 Task: Create a due date automation trigger when advanced on, on the wednesday of the week a card is due add fields without custom field "Resume" set to a date between 1 and 7 working days ago at 11:00 AM.
Action: Mouse moved to (1089, 90)
Screenshot: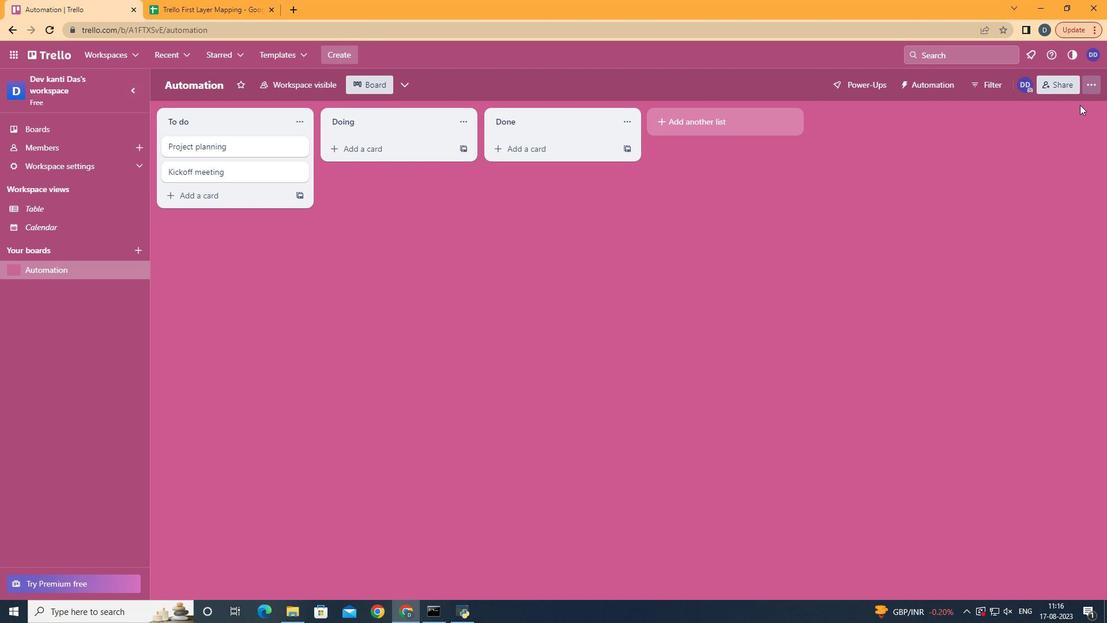 
Action: Mouse pressed left at (1089, 90)
Screenshot: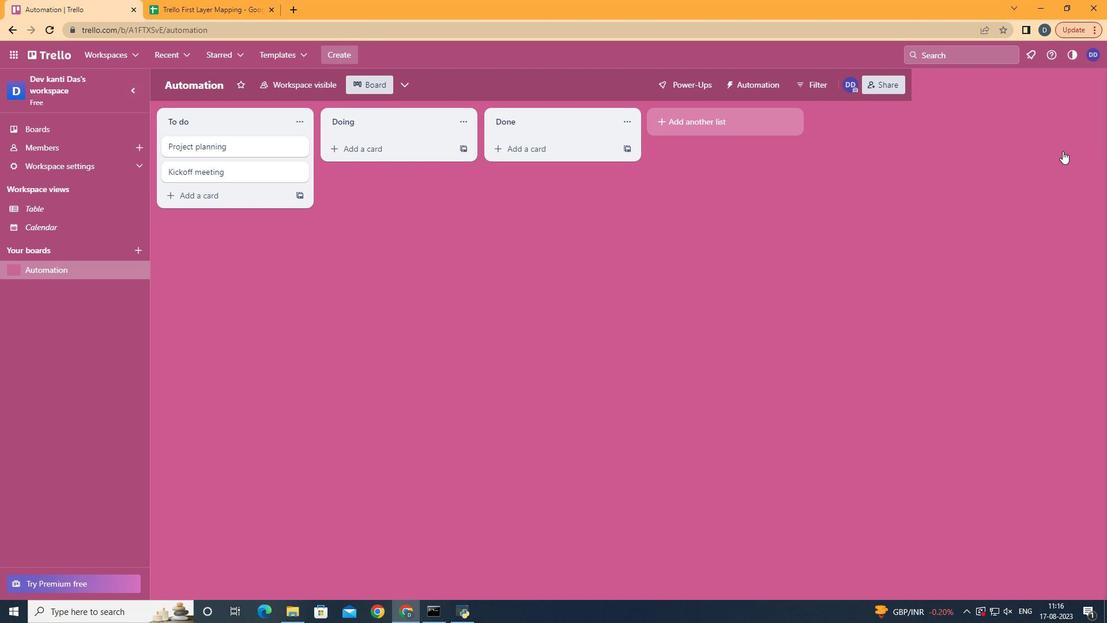 
Action: Mouse moved to (1008, 253)
Screenshot: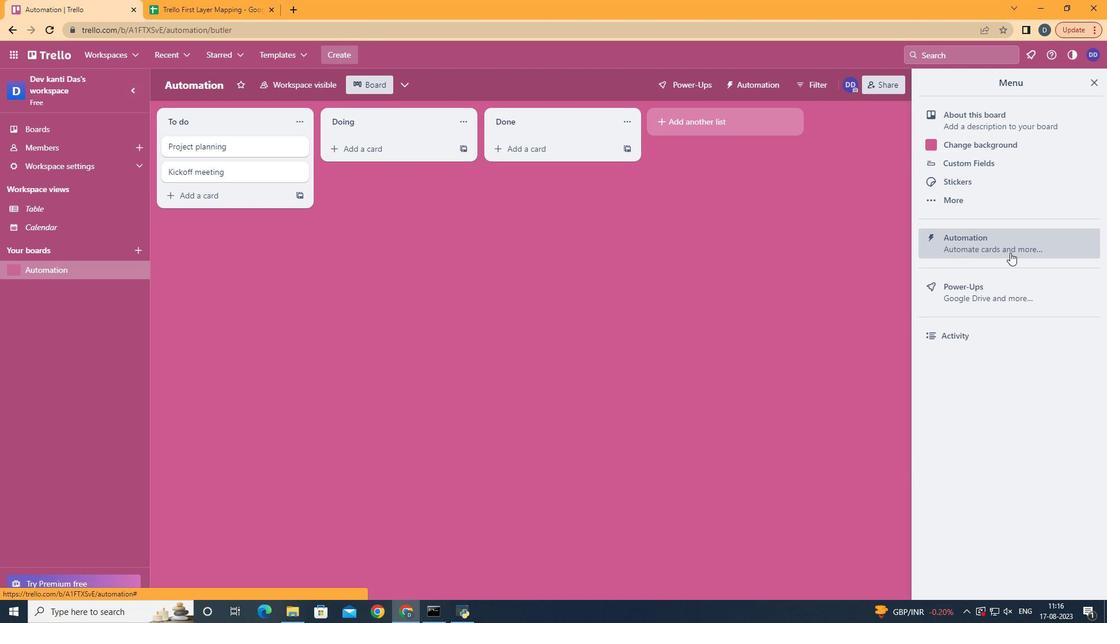 
Action: Mouse pressed left at (1008, 253)
Screenshot: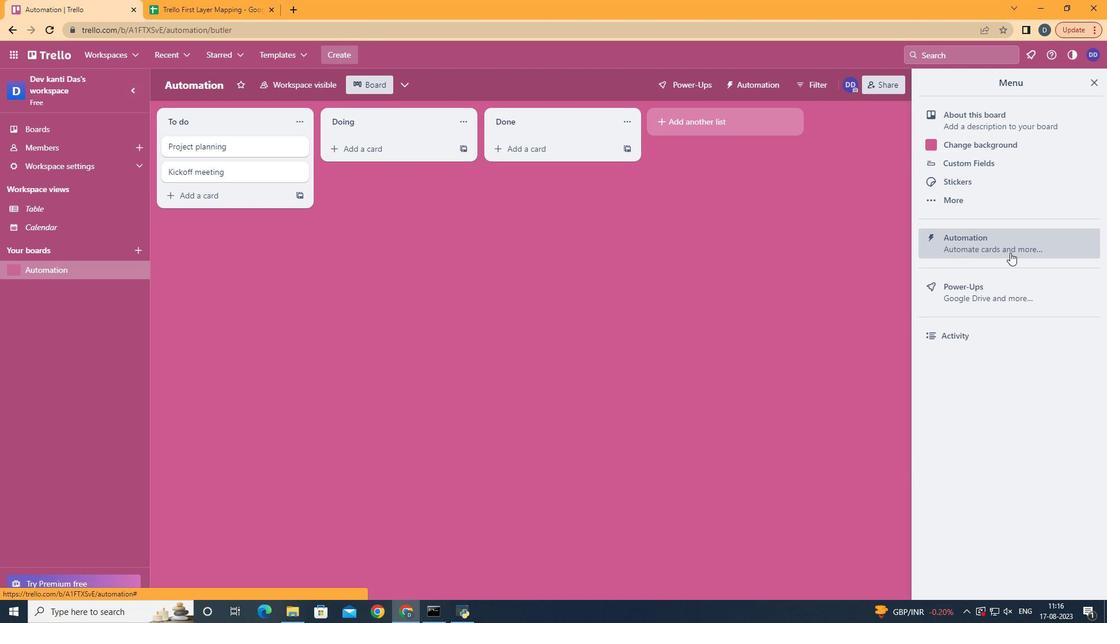
Action: Mouse moved to (230, 231)
Screenshot: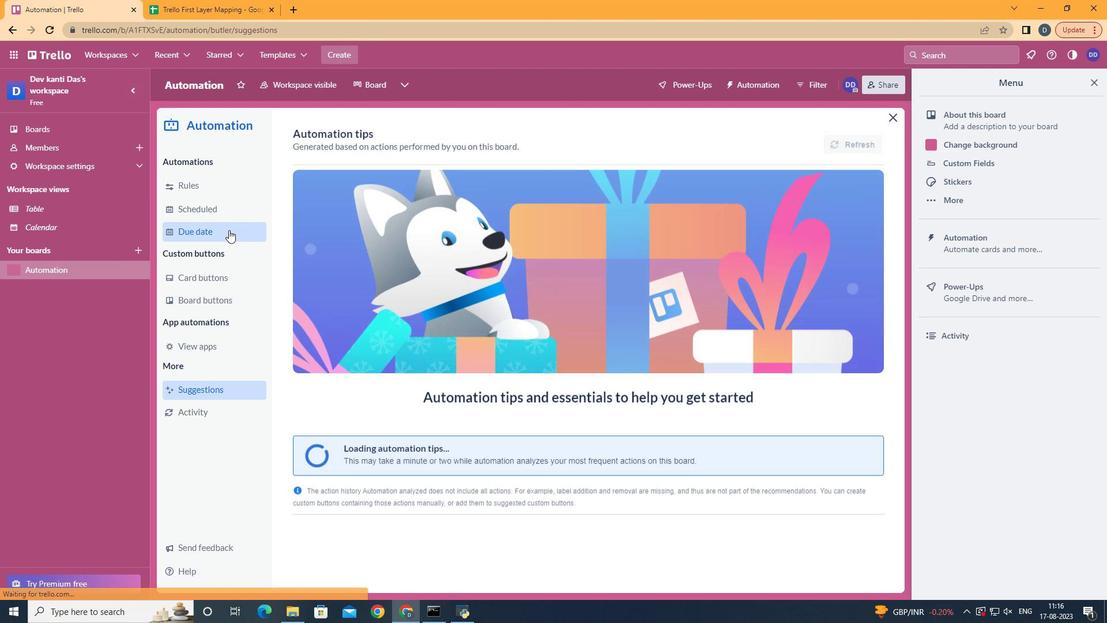 
Action: Mouse pressed left at (230, 231)
Screenshot: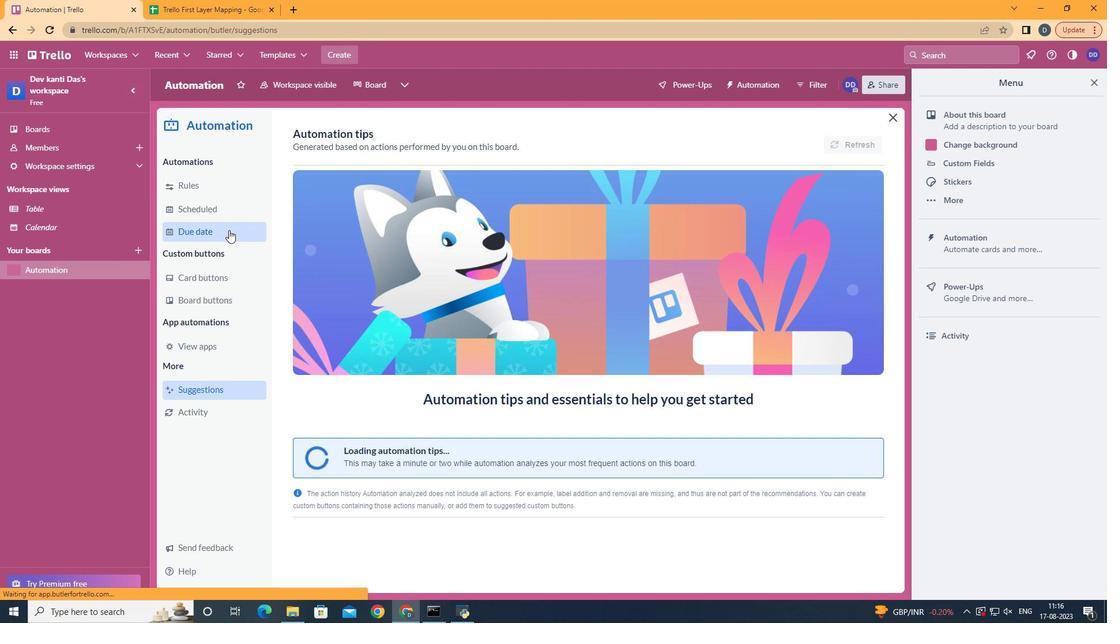 
Action: Mouse moved to (818, 138)
Screenshot: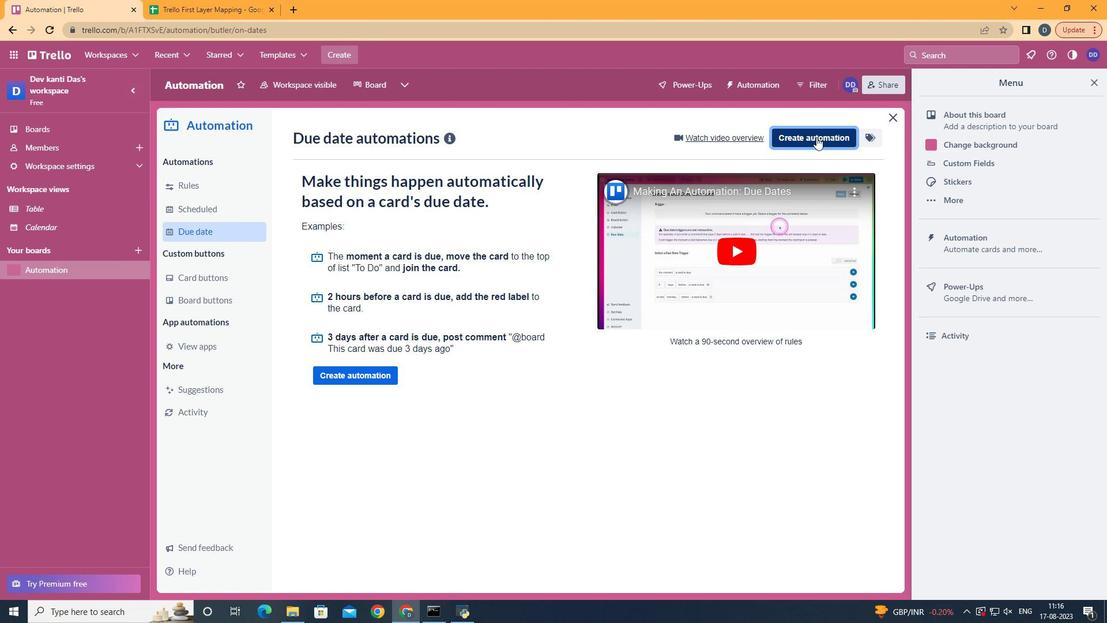 
Action: Mouse pressed left at (818, 138)
Screenshot: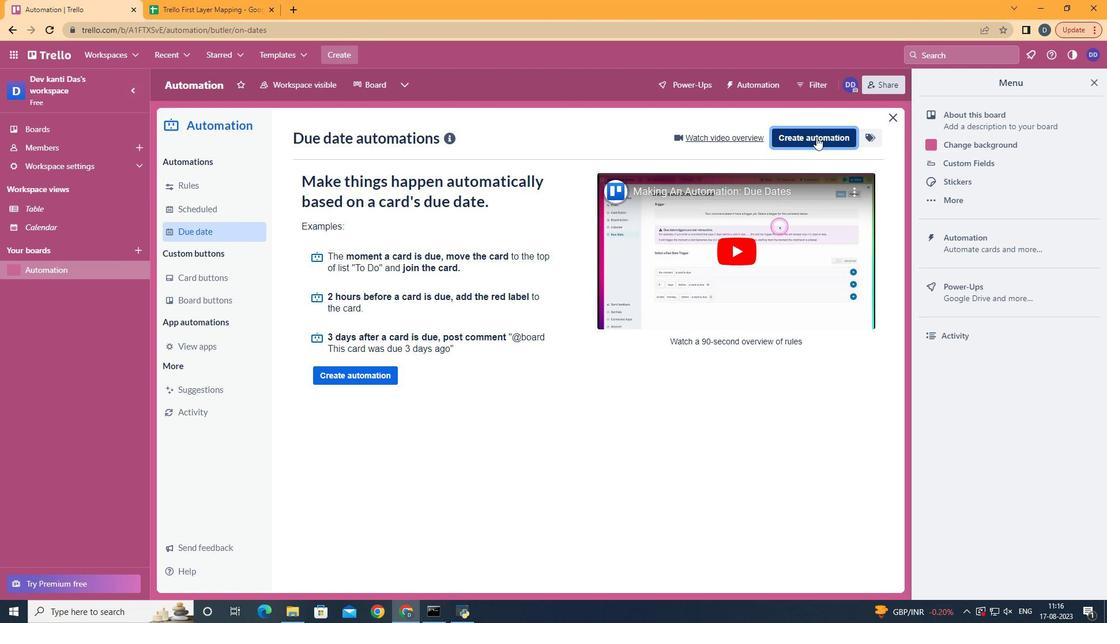 
Action: Mouse moved to (624, 241)
Screenshot: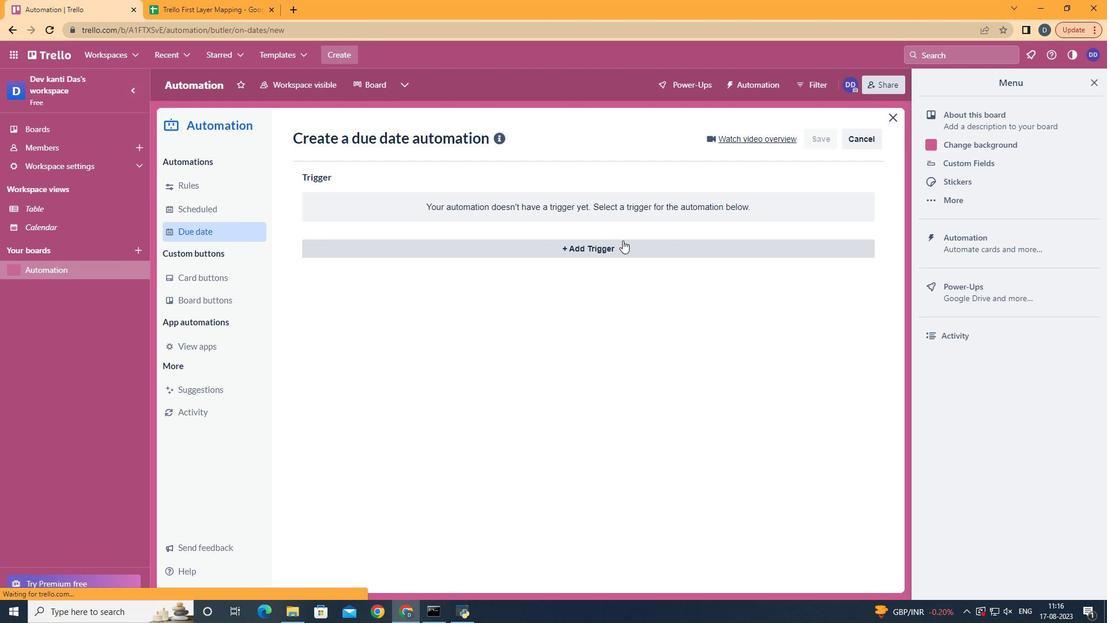 
Action: Mouse pressed left at (624, 241)
Screenshot: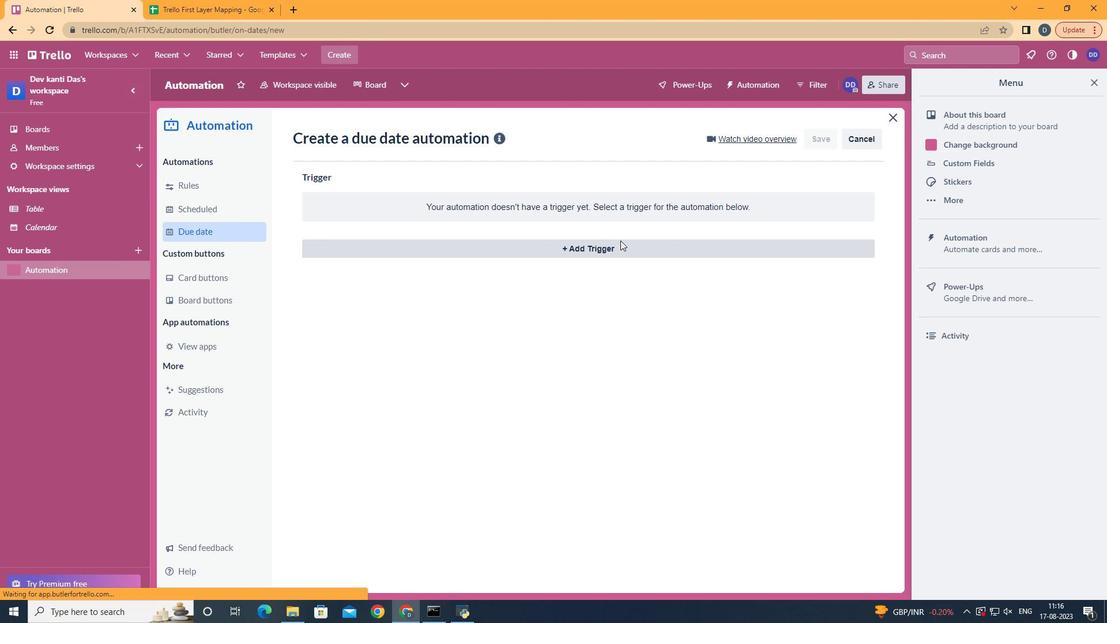 
Action: Mouse moved to (380, 356)
Screenshot: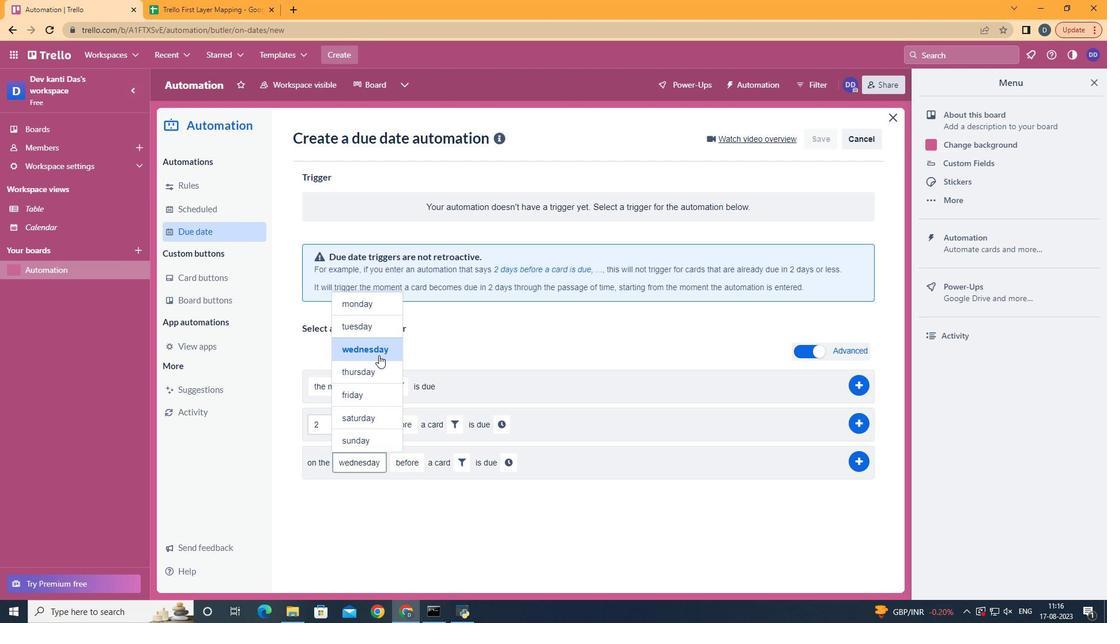 
Action: Mouse pressed left at (380, 356)
Screenshot: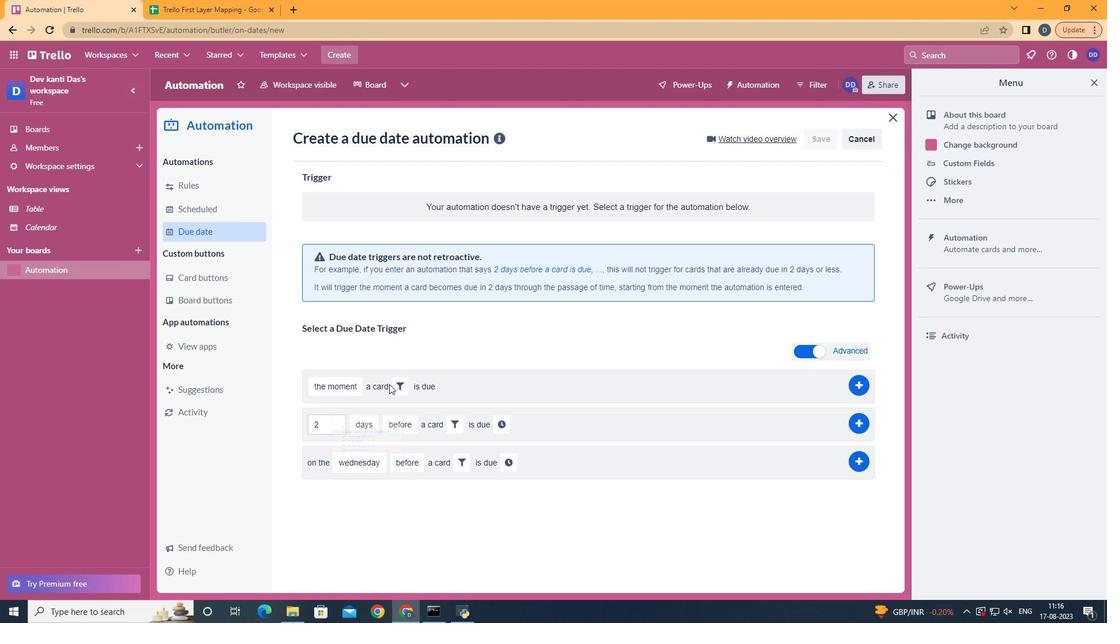 
Action: Mouse moved to (425, 542)
Screenshot: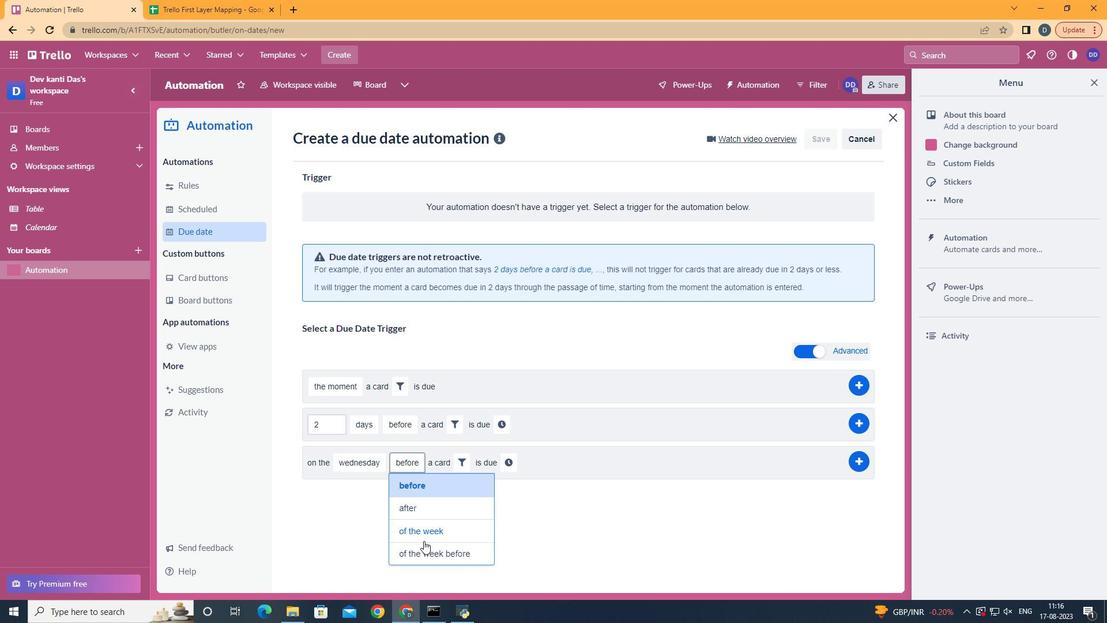 
Action: Mouse pressed left at (425, 542)
Screenshot: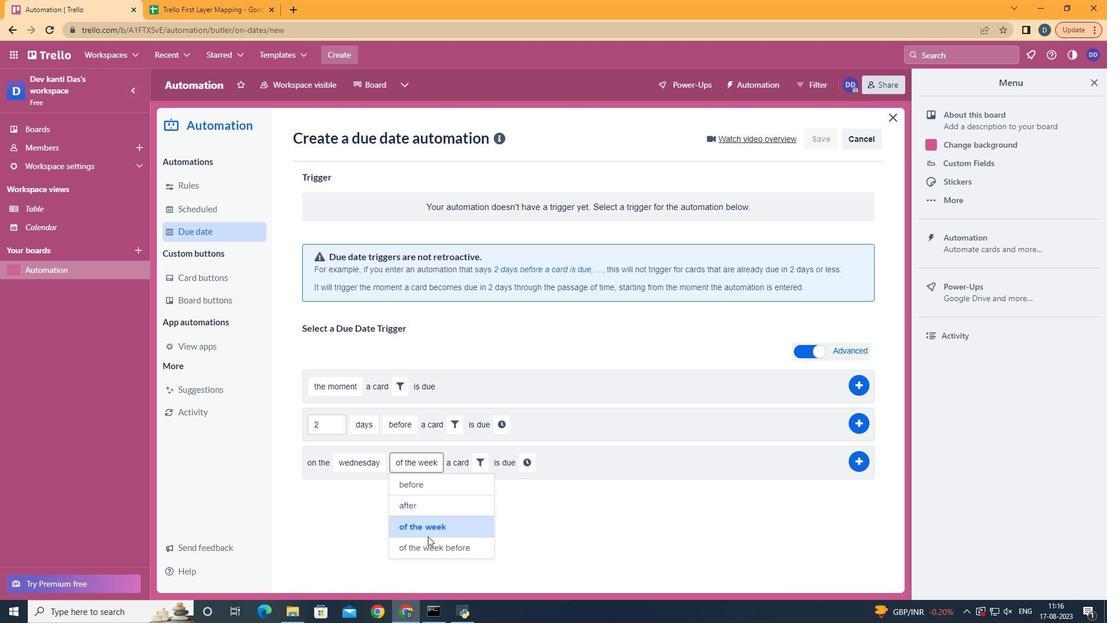 
Action: Mouse moved to (476, 470)
Screenshot: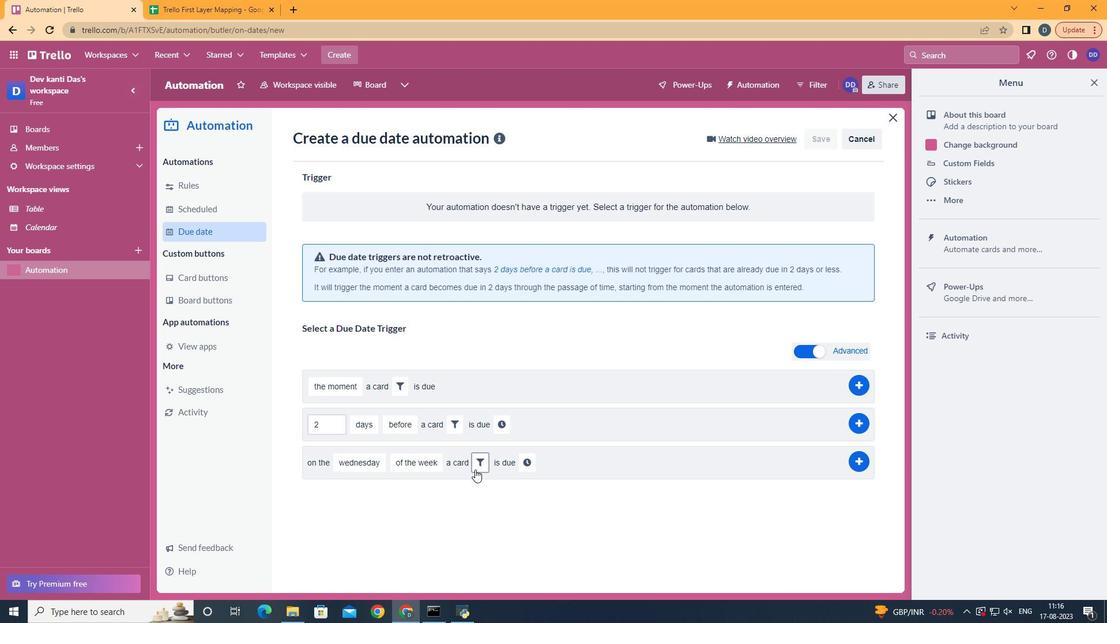 
Action: Mouse pressed left at (476, 470)
Screenshot: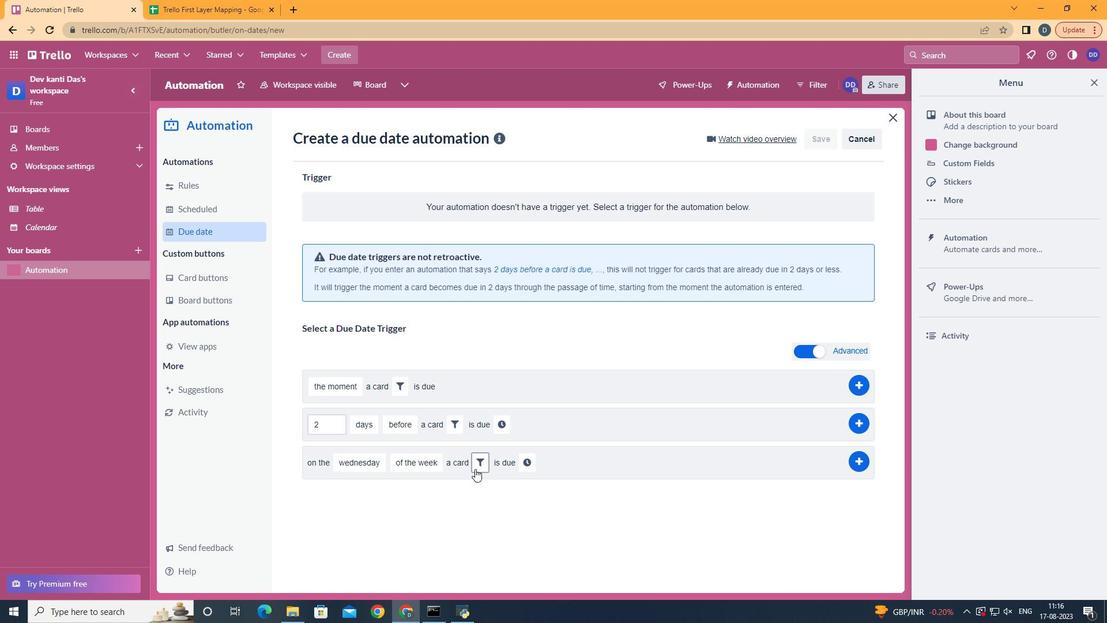 
Action: Mouse moved to (666, 503)
Screenshot: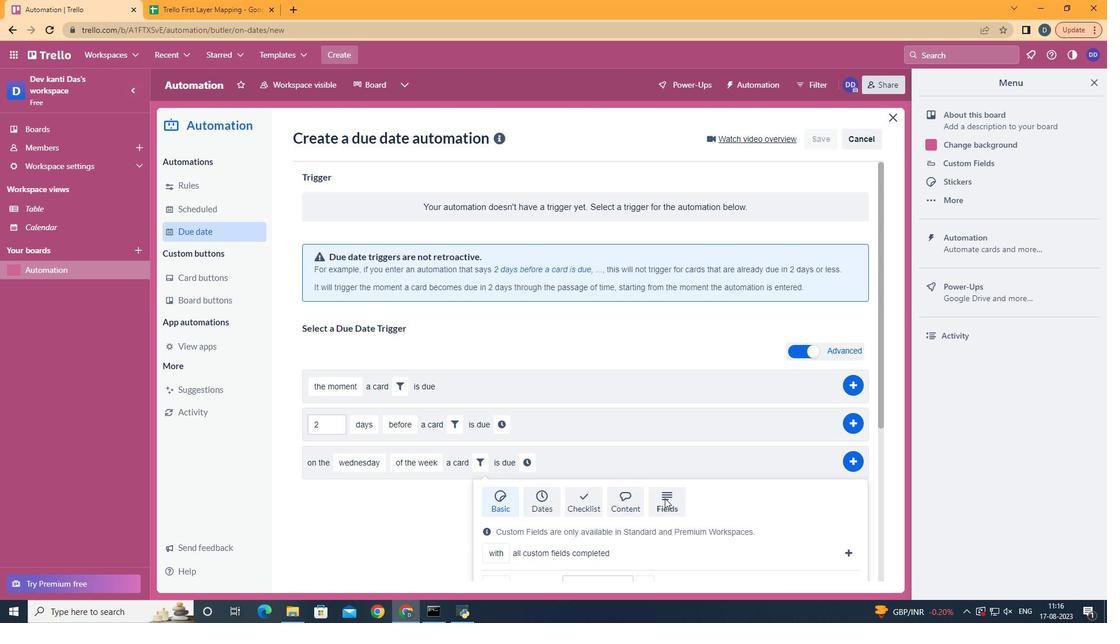 
Action: Mouse pressed left at (666, 503)
Screenshot: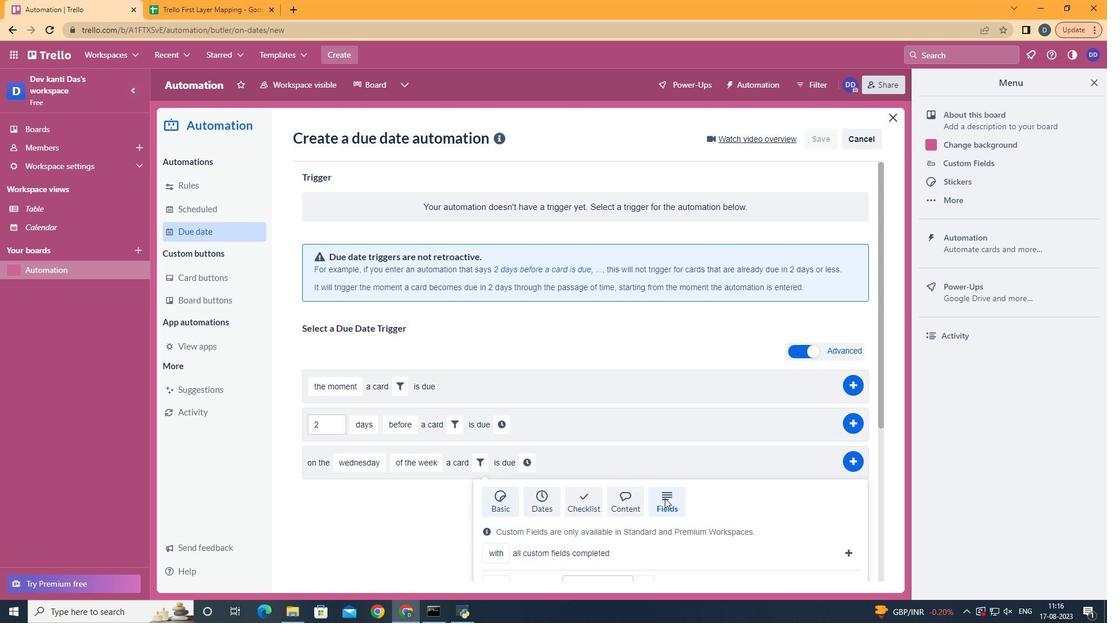 
Action: Mouse moved to (666, 499)
Screenshot: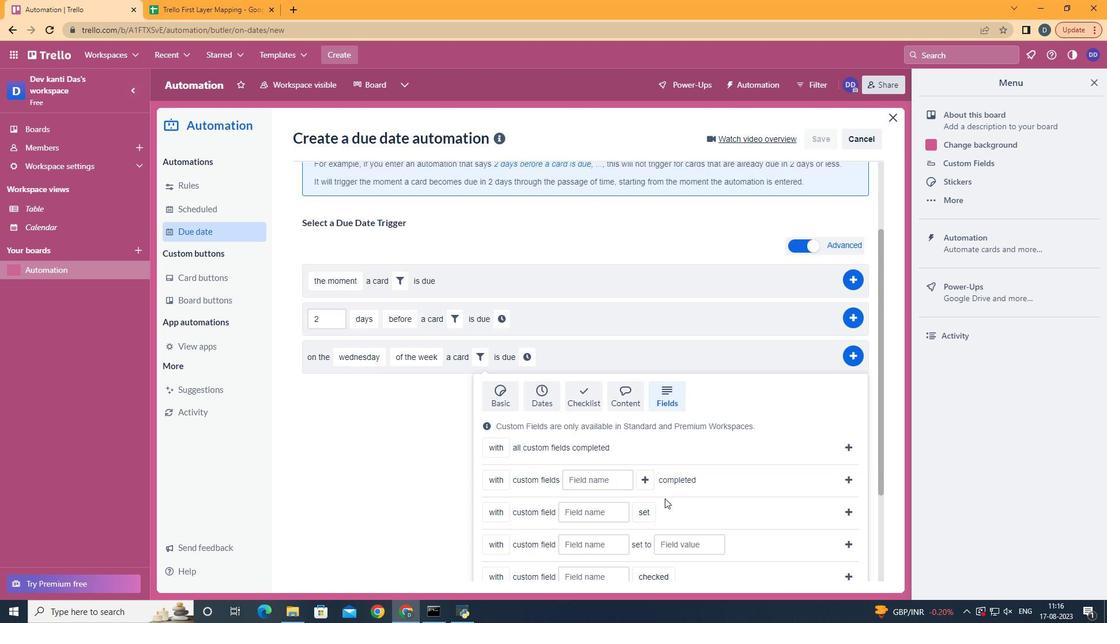 
Action: Mouse scrolled (666, 499) with delta (0, 0)
Screenshot: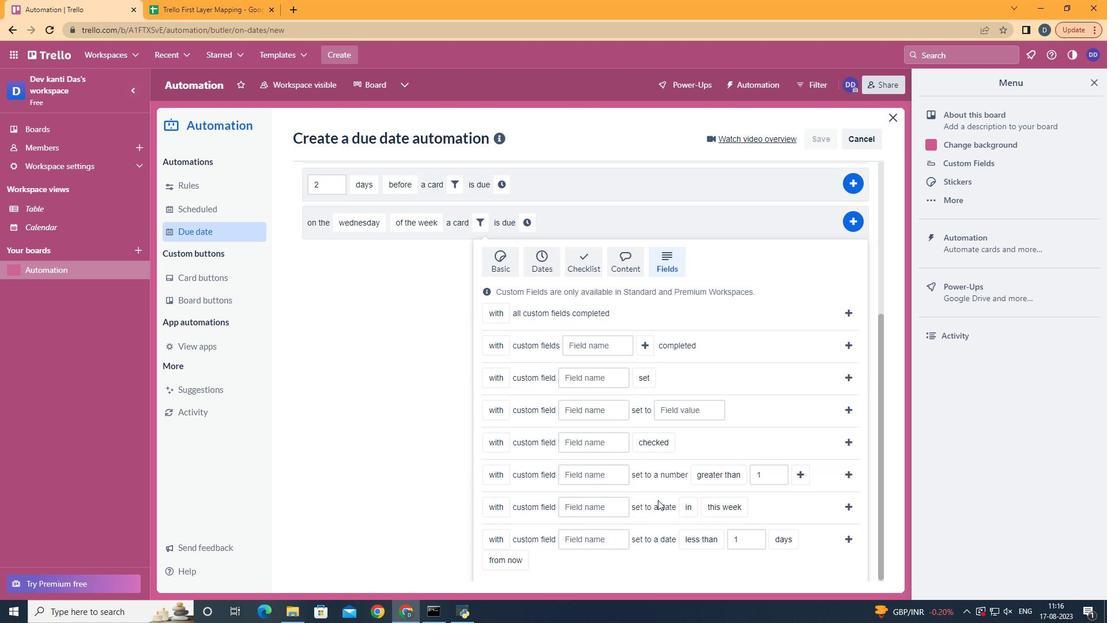 
Action: Mouse scrolled (666, 499) with delta (0, 0)
Screenshot: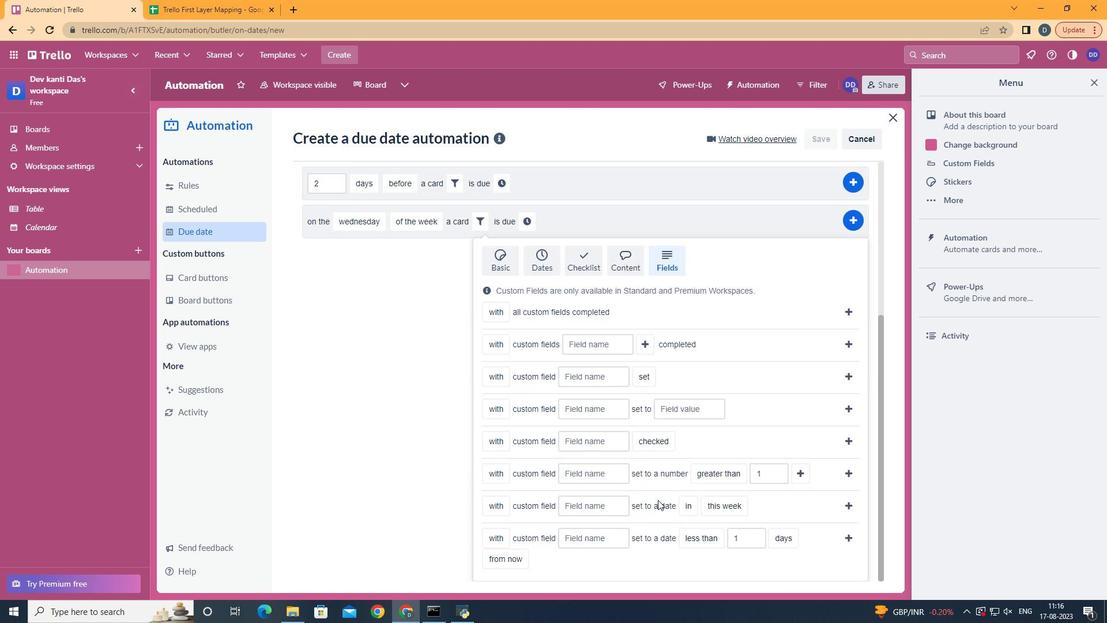 
Action: Mouse scrolled (666, 499) with delta (0, 0)
Screenshot: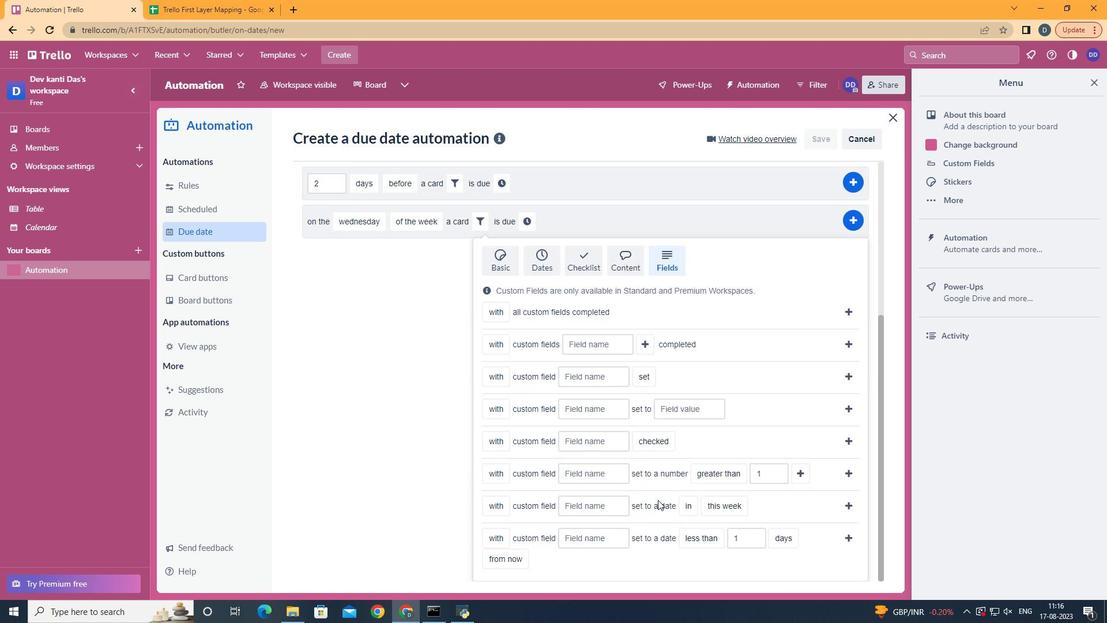 
Action: Mouse scrolled (666, 499) with delta (0, 0)
Screenshot: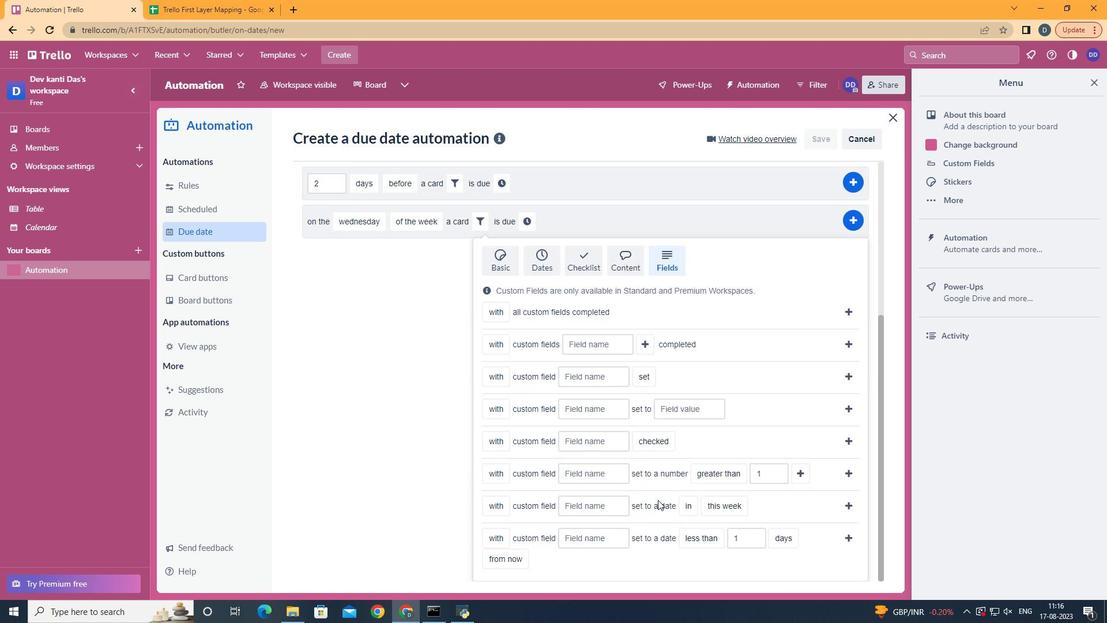 
Action: Mouse scrolled (666, 499) with delta (0, 0)
Screenshot: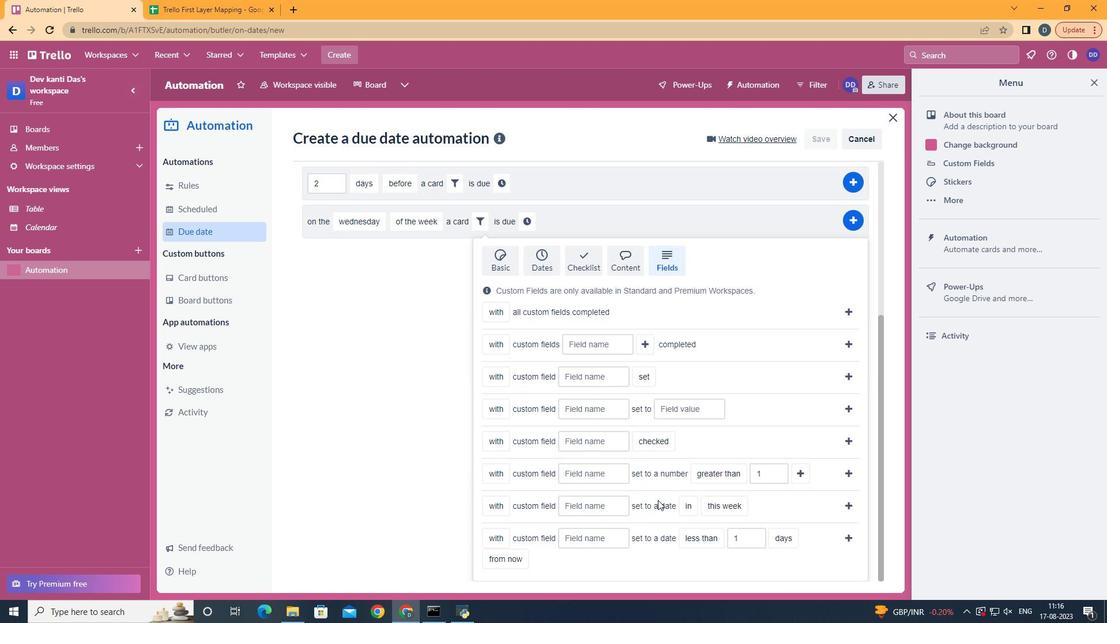 
Action: Mouse scrolled (666, 499) with delta (0, 0)
Screenshot: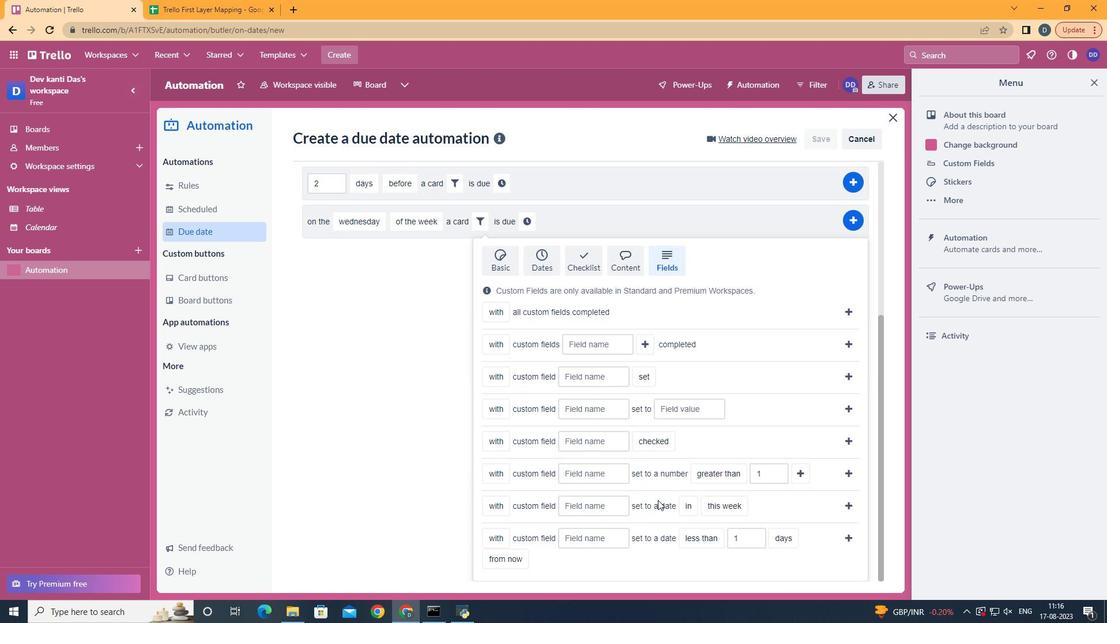 
Action: Mouse moved to (509, 522)
Screenshot: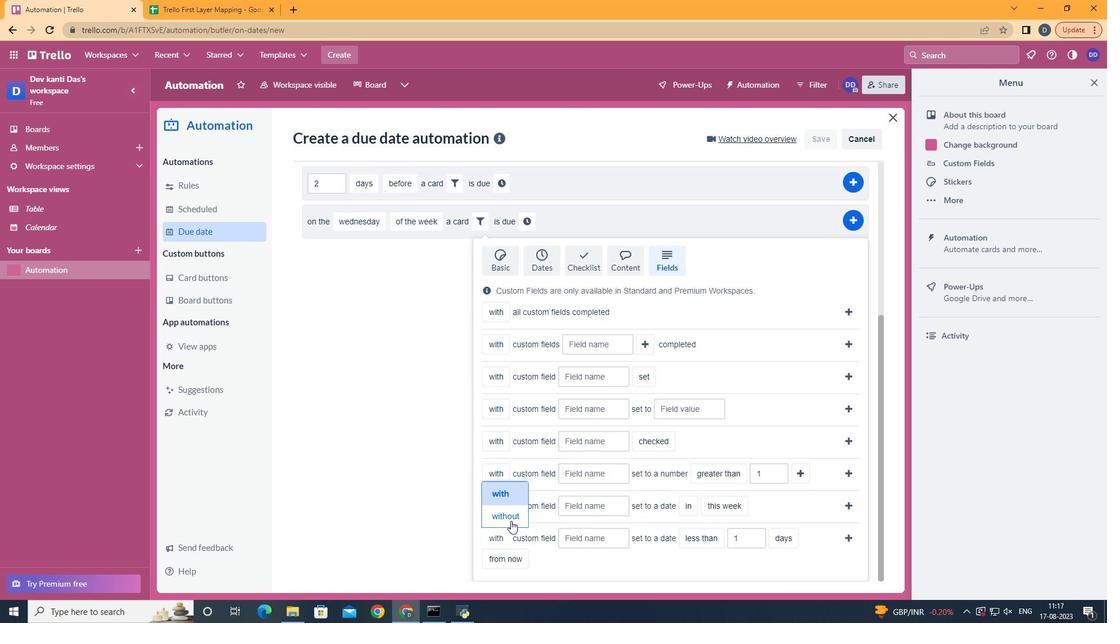 
Action: Mouse pressed left at (509, 522)
Screenshot: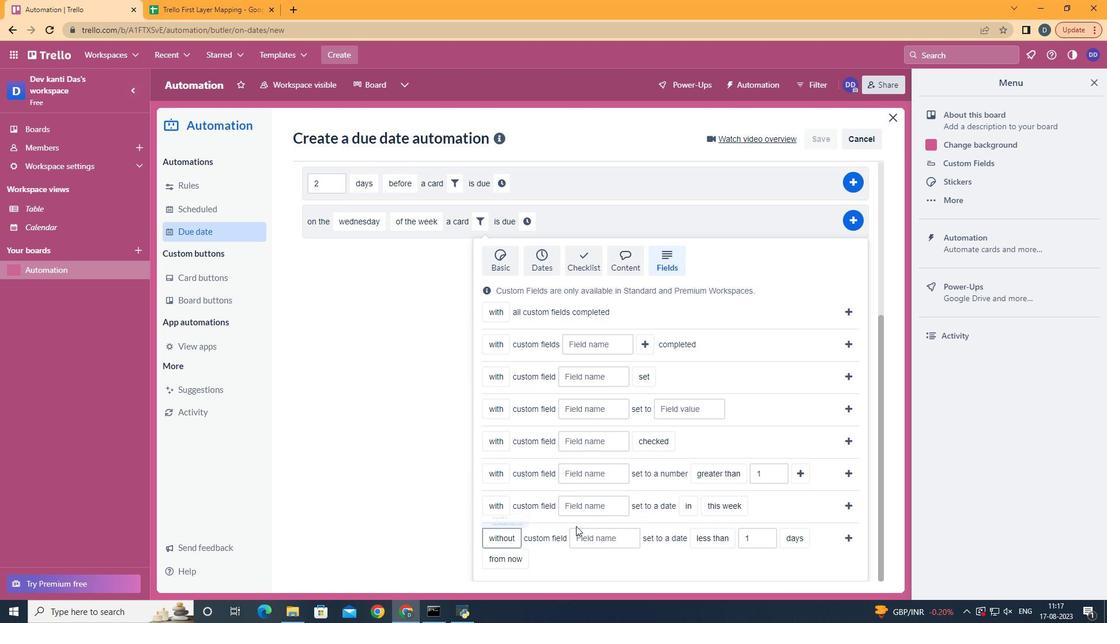 
Action: Mouse moved to (595, 532)
Screenshot: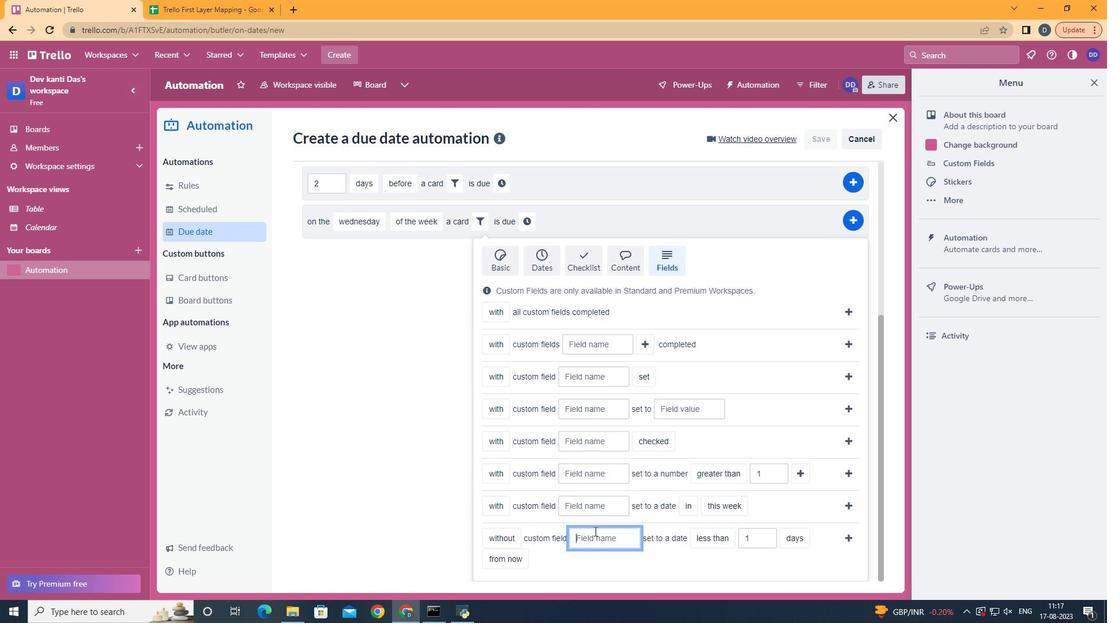 
Action: Mouse pressed left at (595, 532)
Screenshot: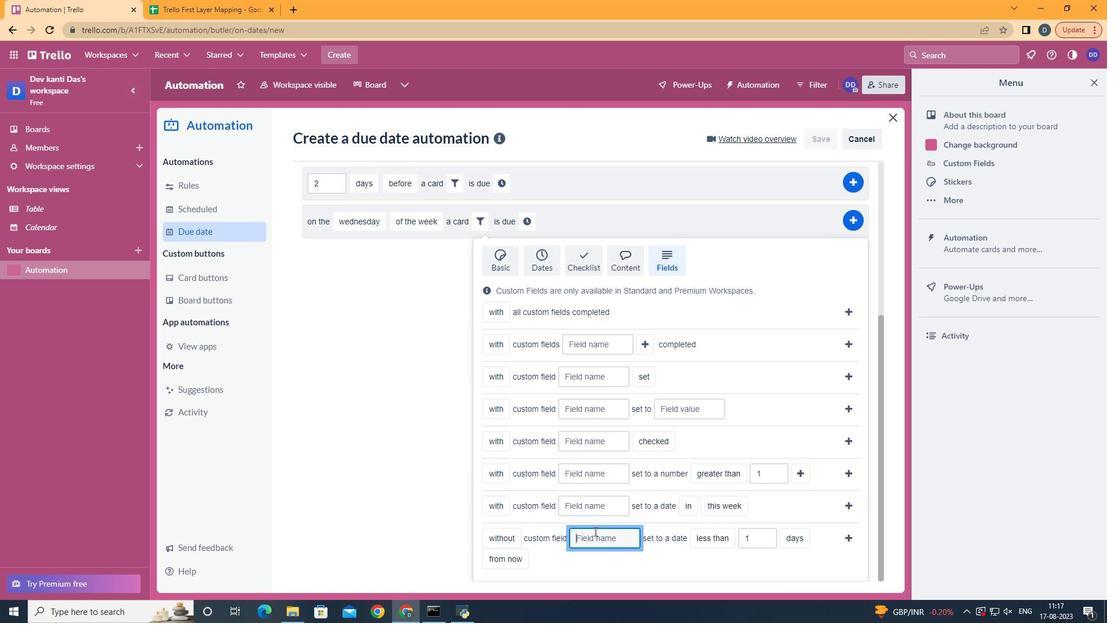 
Action: Key pressed <Key.shift>Resume
Screenshot: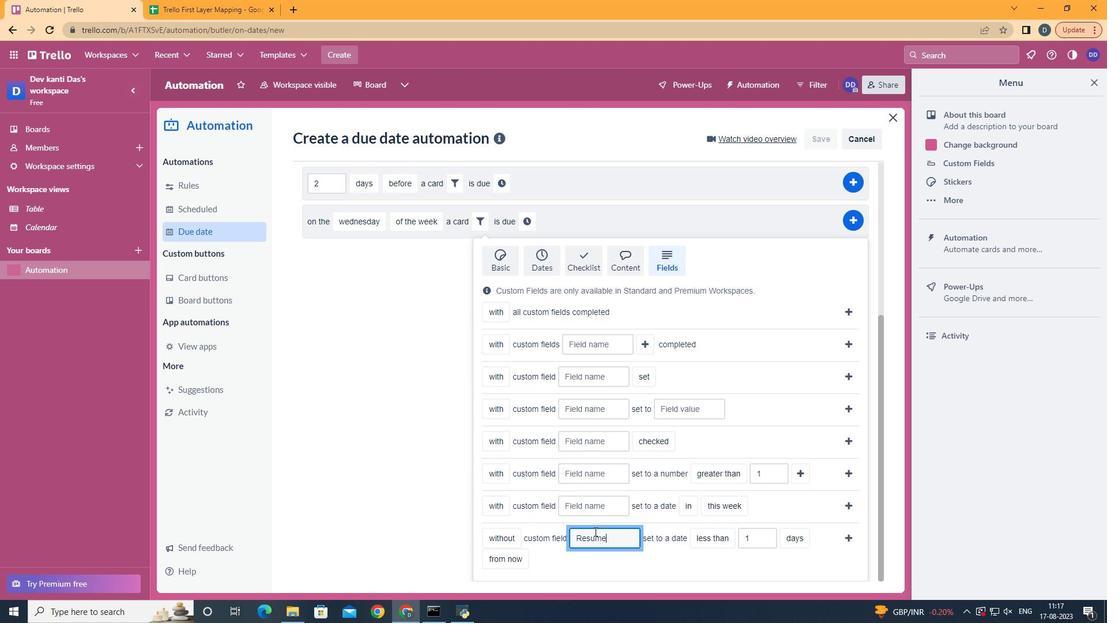 
Action: Mouse moved to (726, 520)
Screenshot: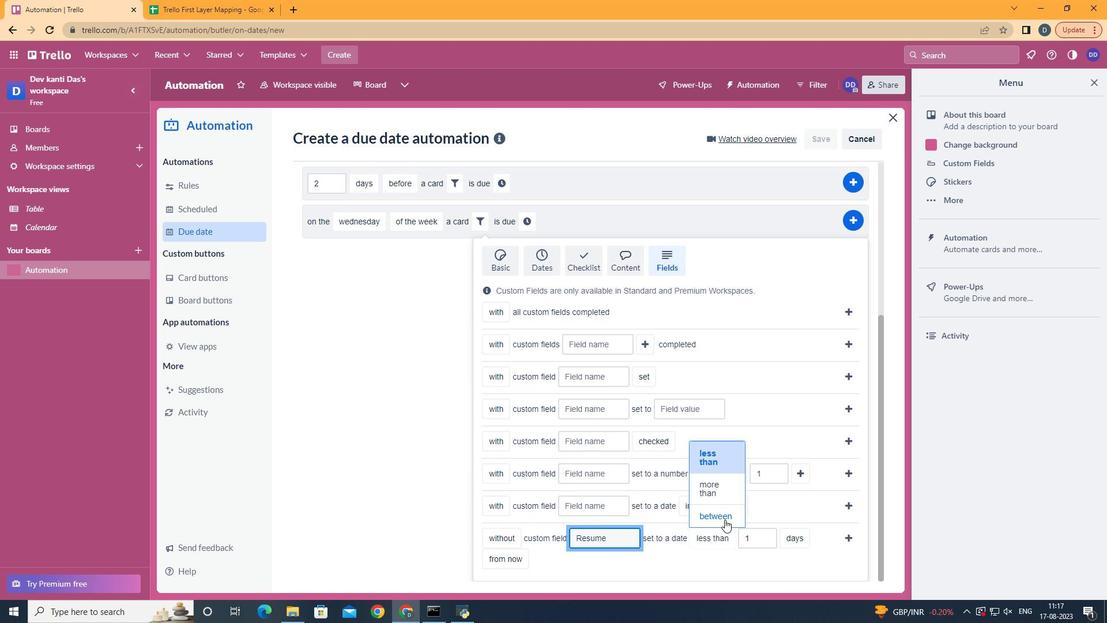 
Action: Mouse pressed left at (726, 520)
Screenshot: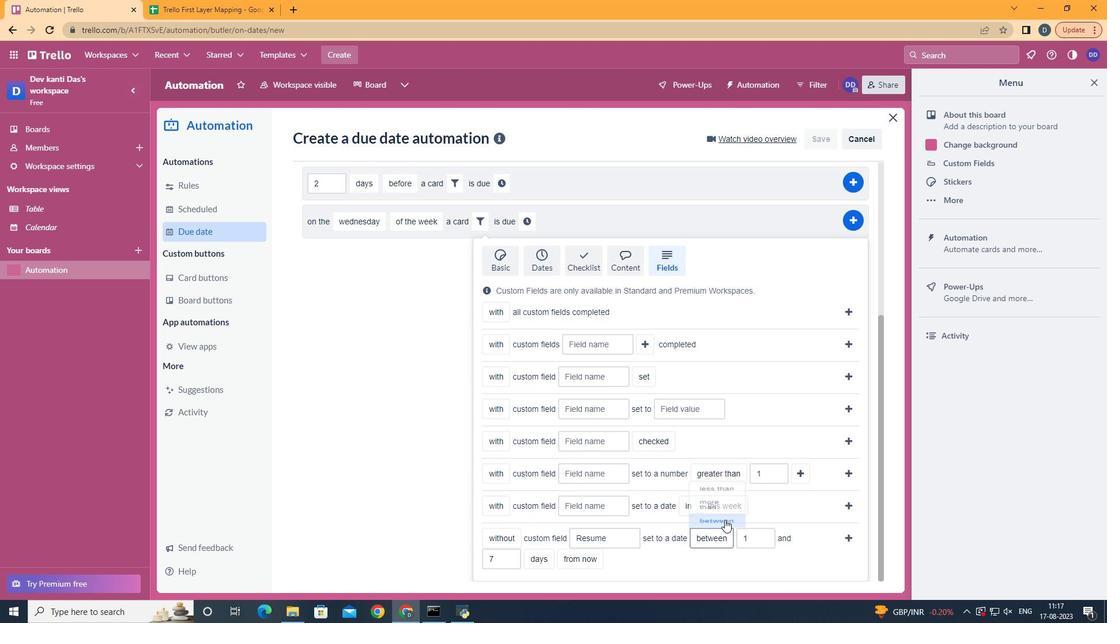 
Action: Mouse moved to (548, 542)
Screenshot: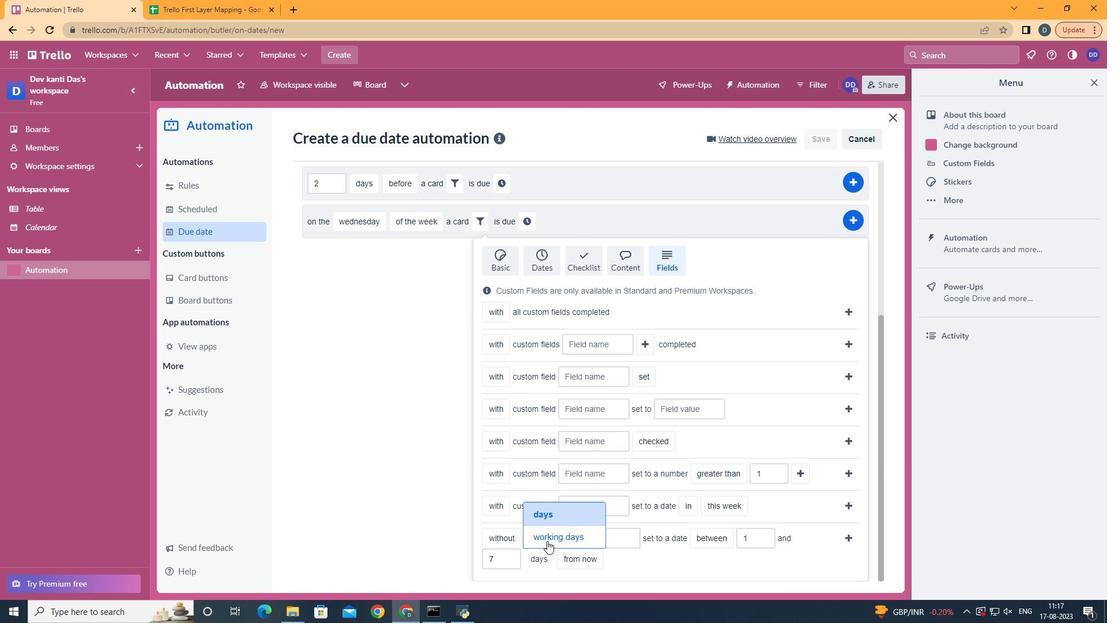 
Action: Mouse pressed left at (548, 542)
Screenshot: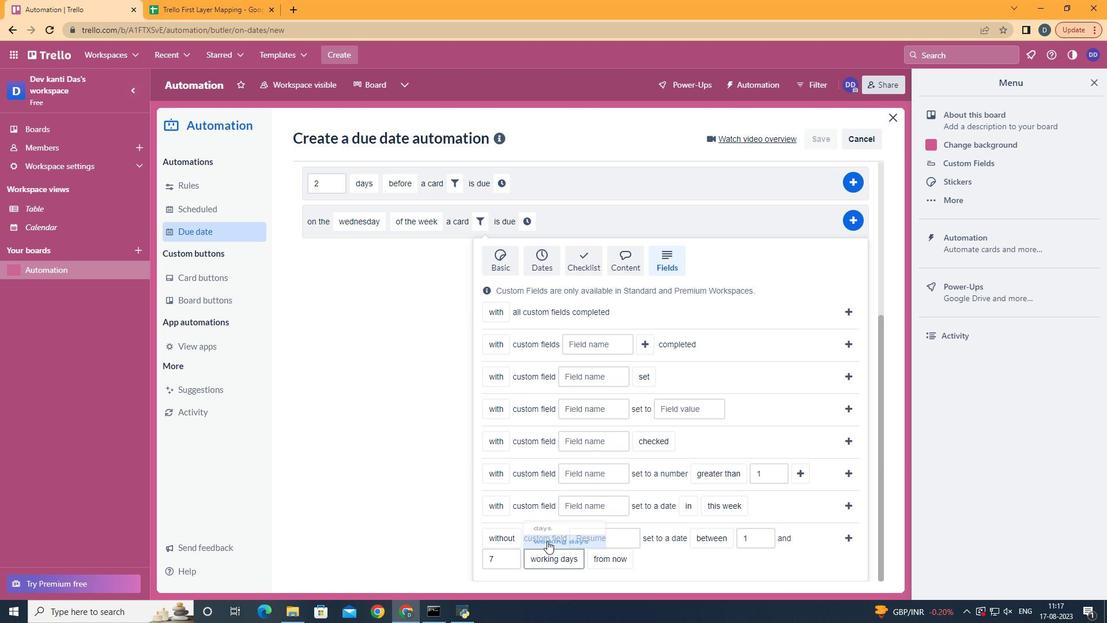 
Action: Mouse moved to (624, 531)
Screenshot: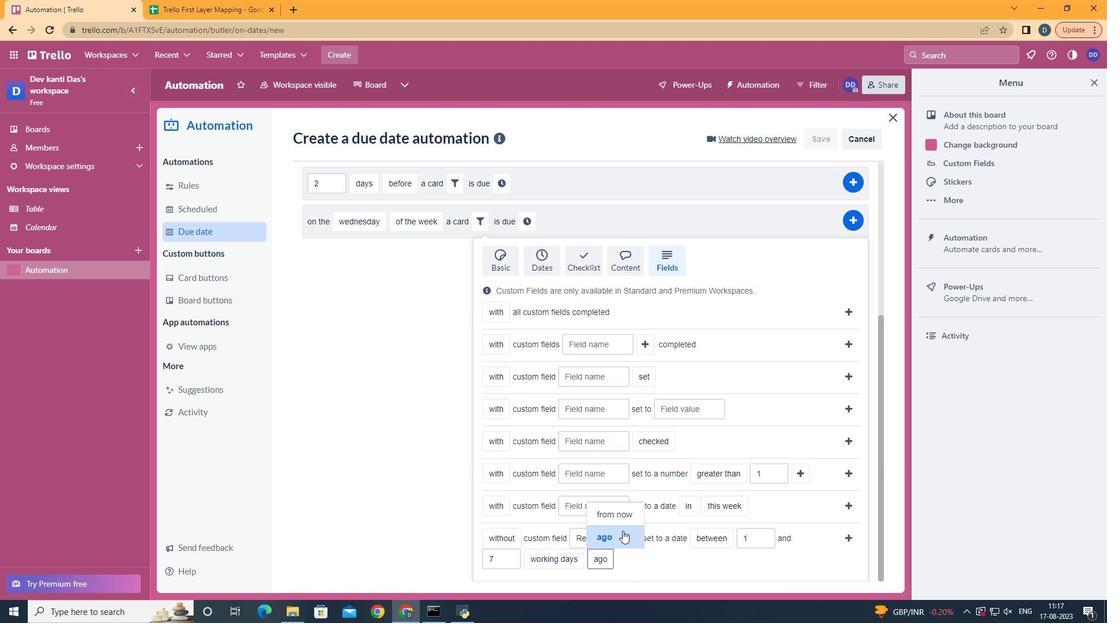 
Action: Mouse pressed left at (624, 531)
Screenshot: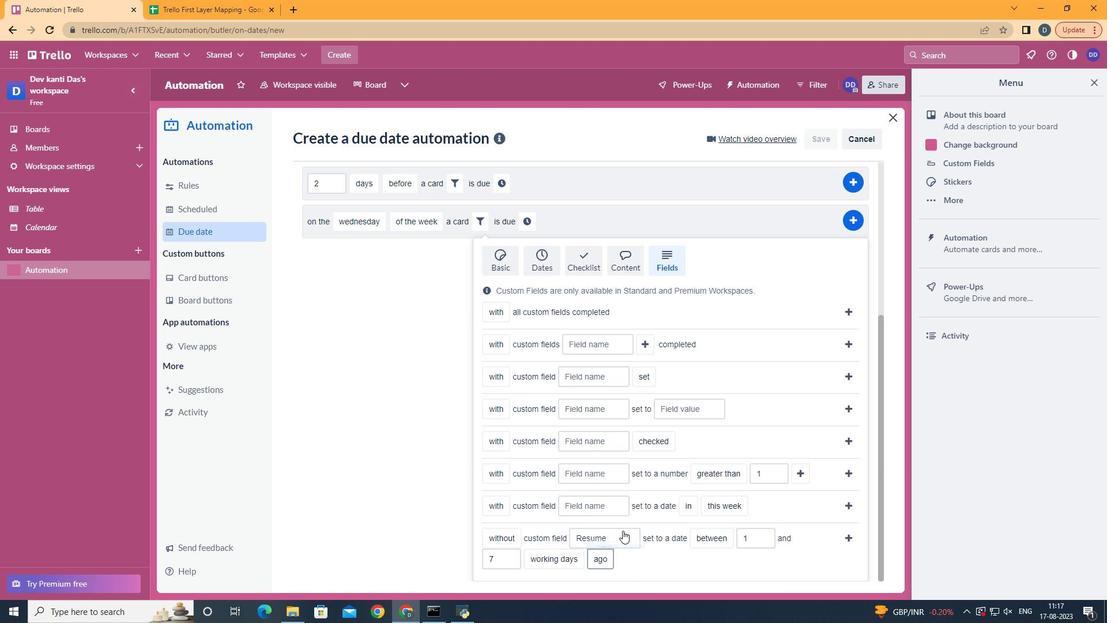 
Action: Mouse moved to (859, 533)
Screenshot: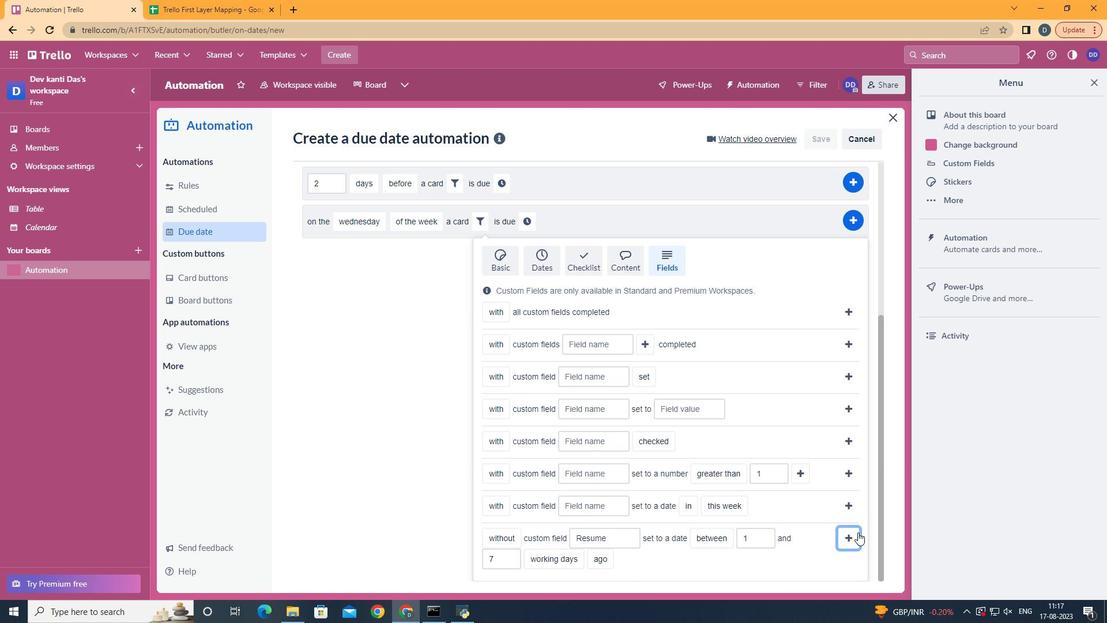 
Action: Mouse pressed left at (859, 533)
Screenshot: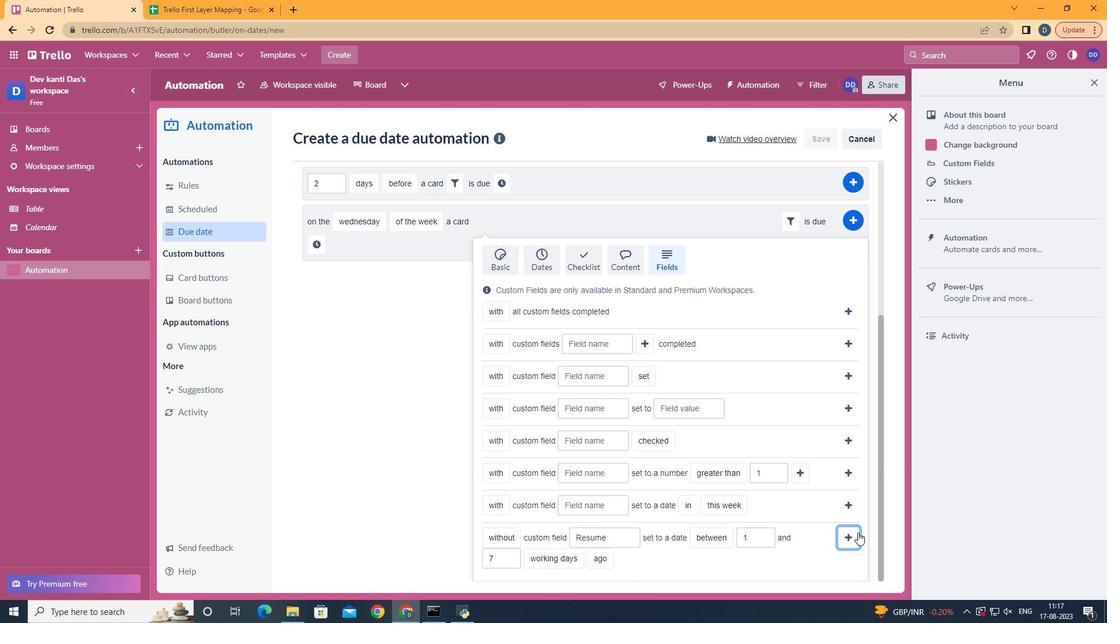 
Action: Mouse moved to (323, 492)
Screenshot: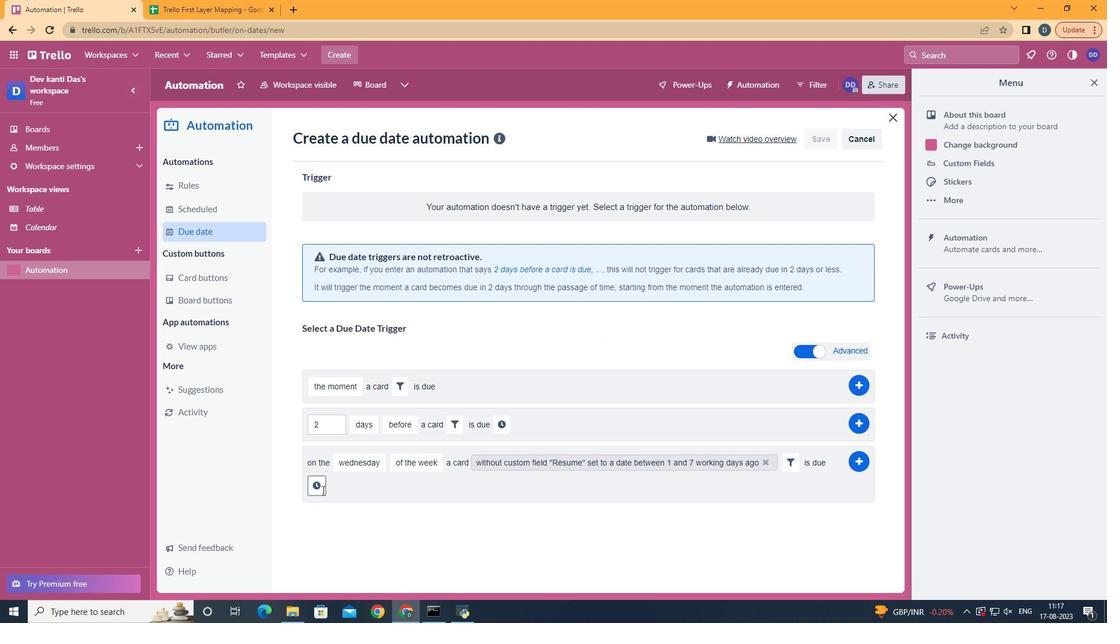 
Action: Mouse pressed left at (323, 492)
Screenshot: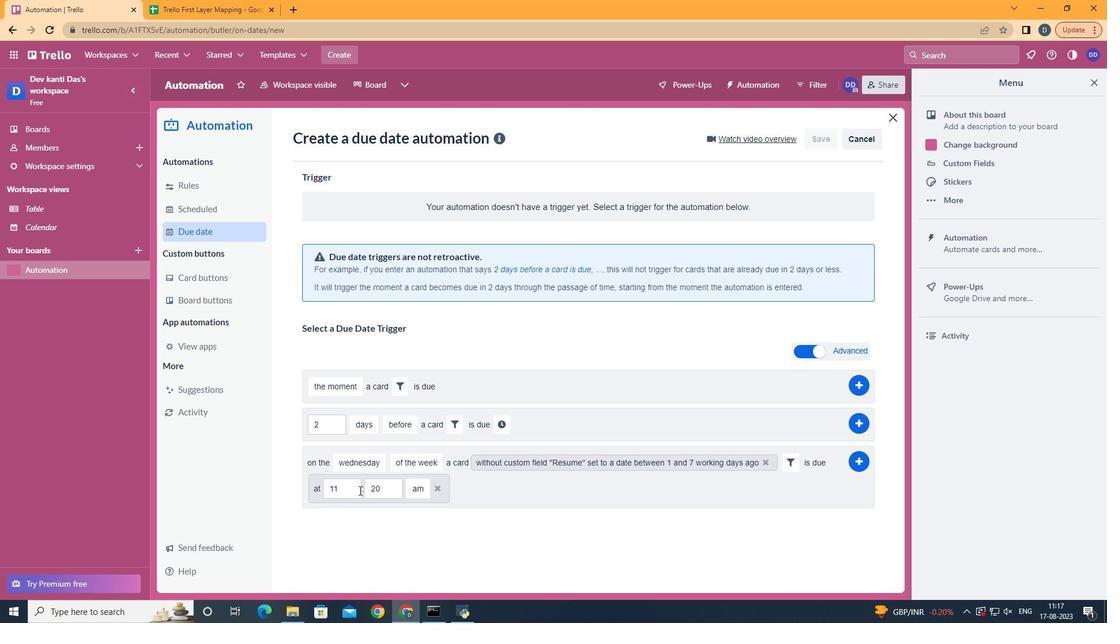 
Action: Mouse moved to (398, 489)
Screenshot: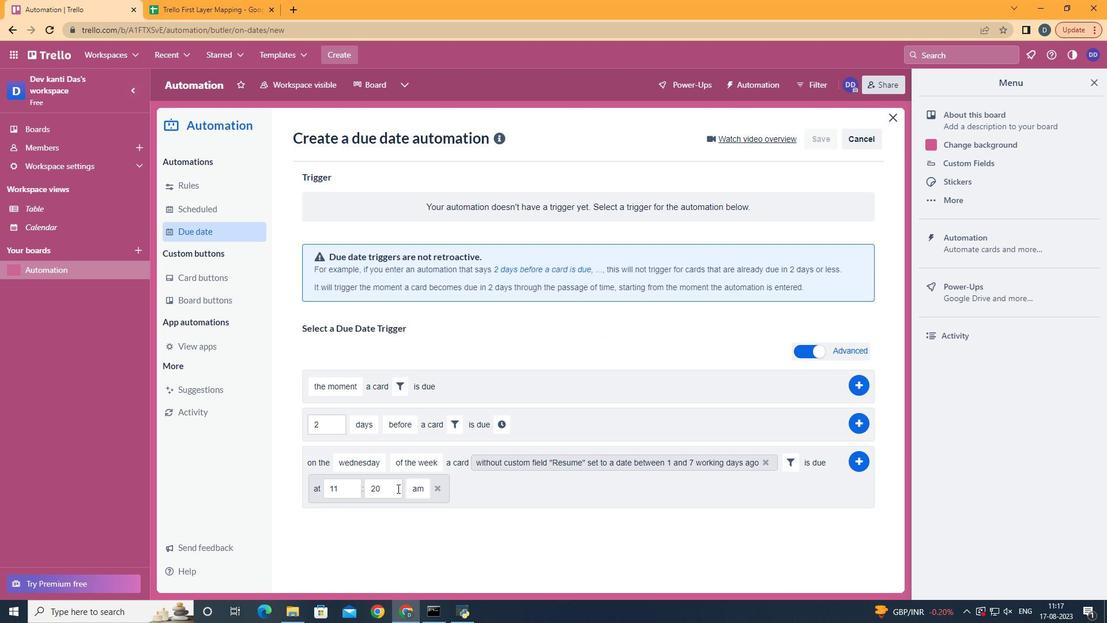 
Action: Mouse pressed left at (398, 489)
Screenshot: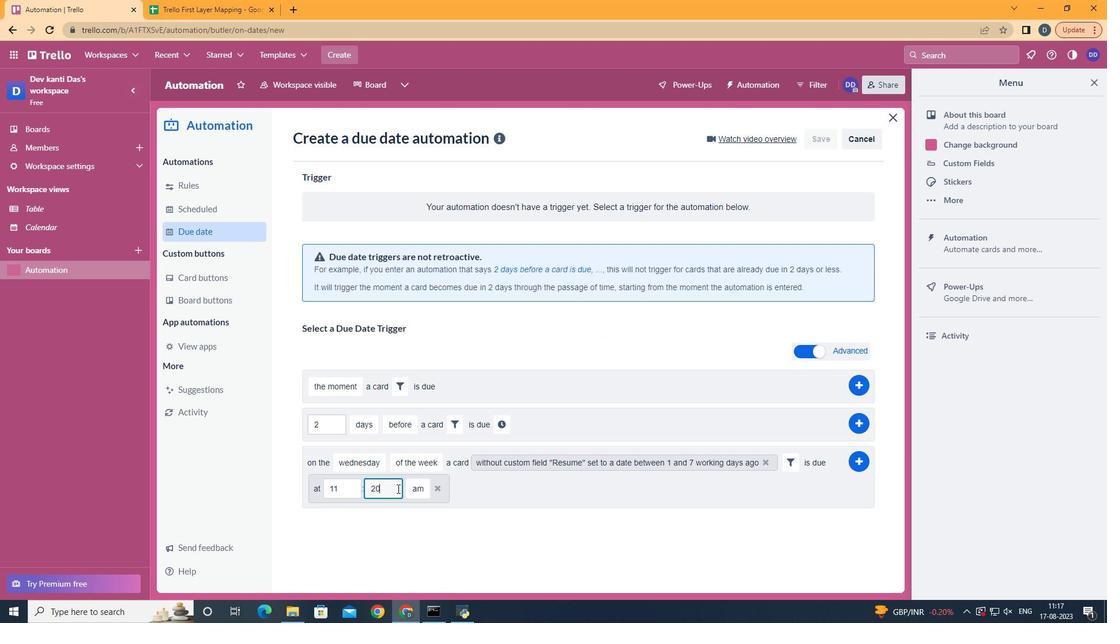
Action: Mouse moved to (396, 488)
Screenshot: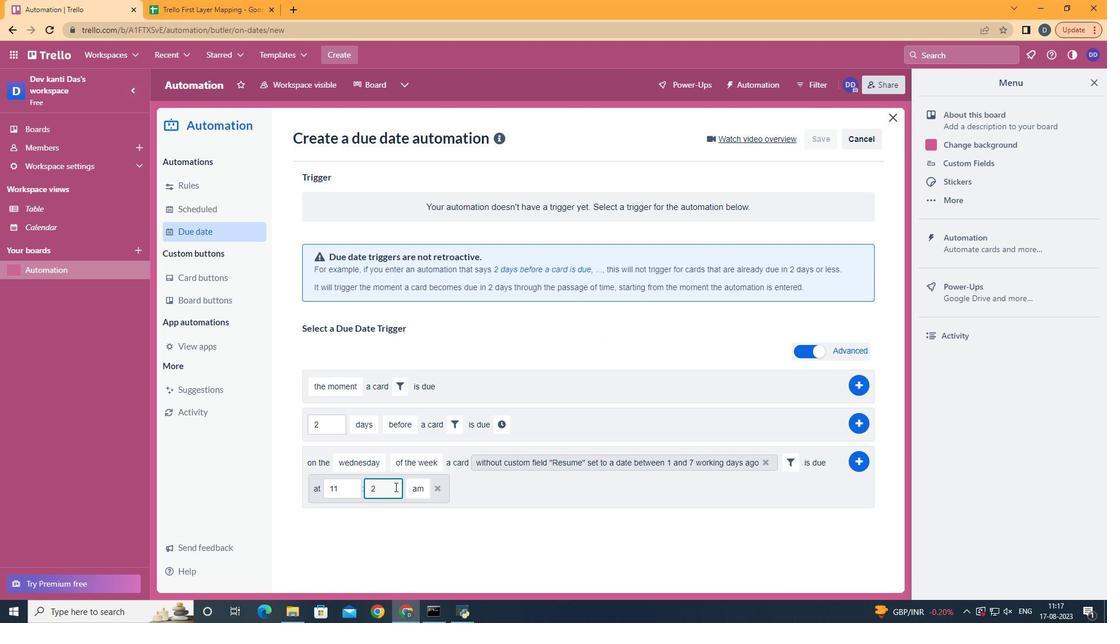 
Action: Key pressed <Key.backspace><Key.backspace>00
Screenshot: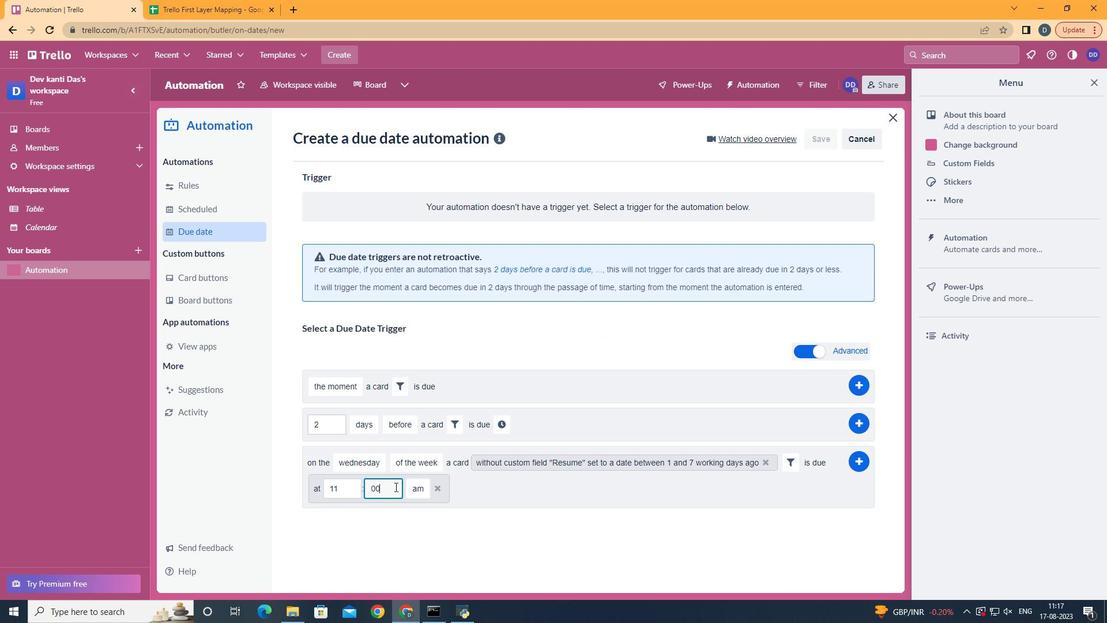 
Action: Mouse moved to (872, 472)
Screenshot: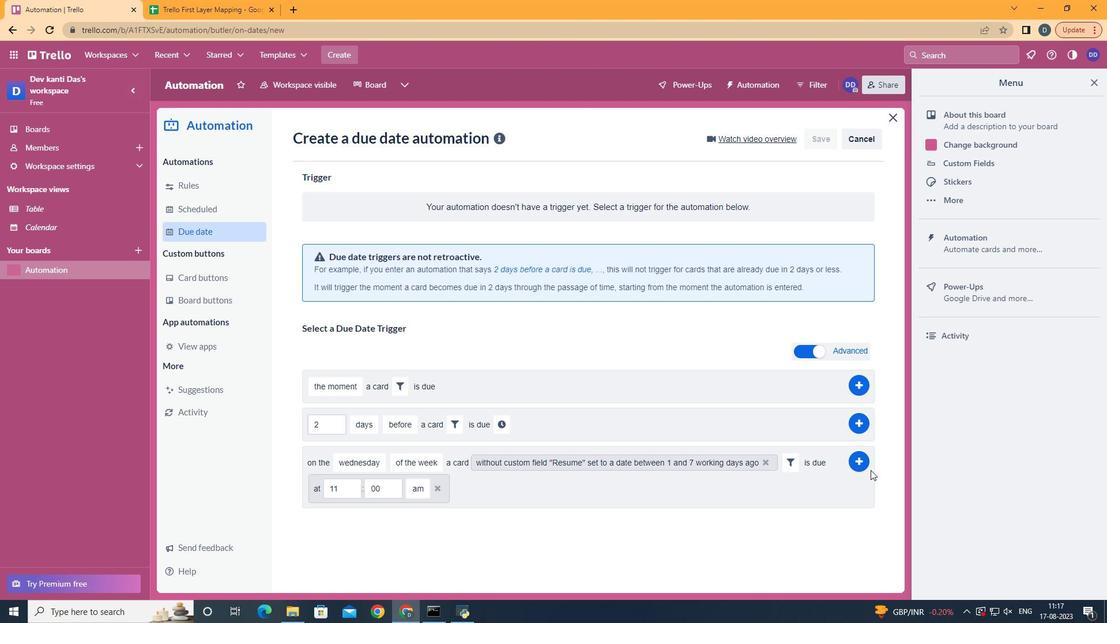 
Action: Mouse pressed left at (872, 472)
Screenshot: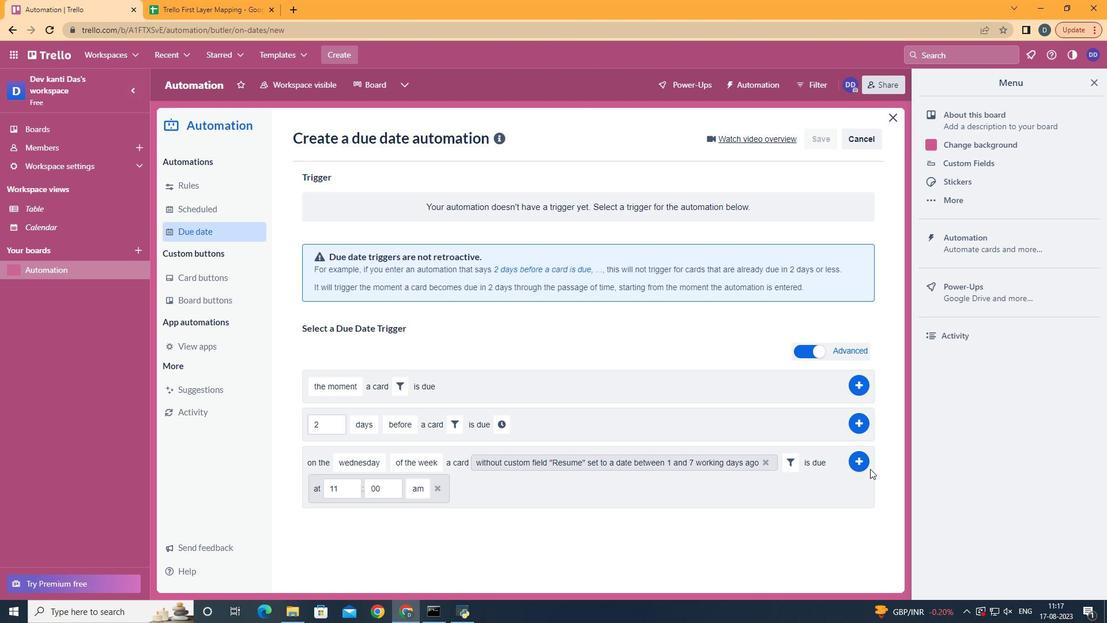 
Action: Mouse moved to (867, 463)
Screenshot: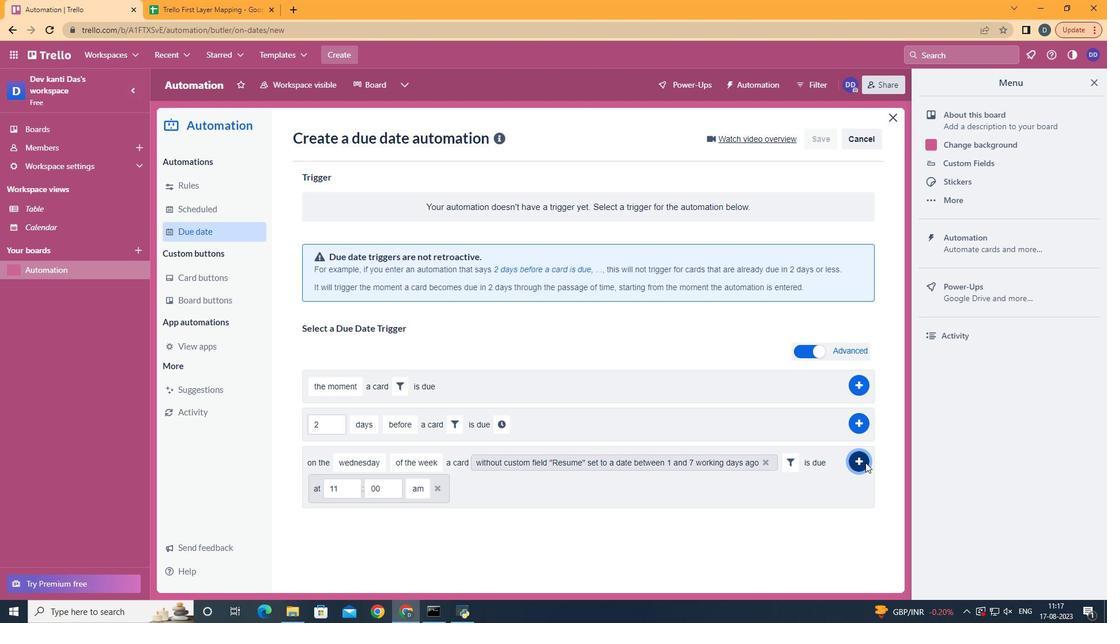 
Action: Mouse pressed left at (867, 463)
Screenshot: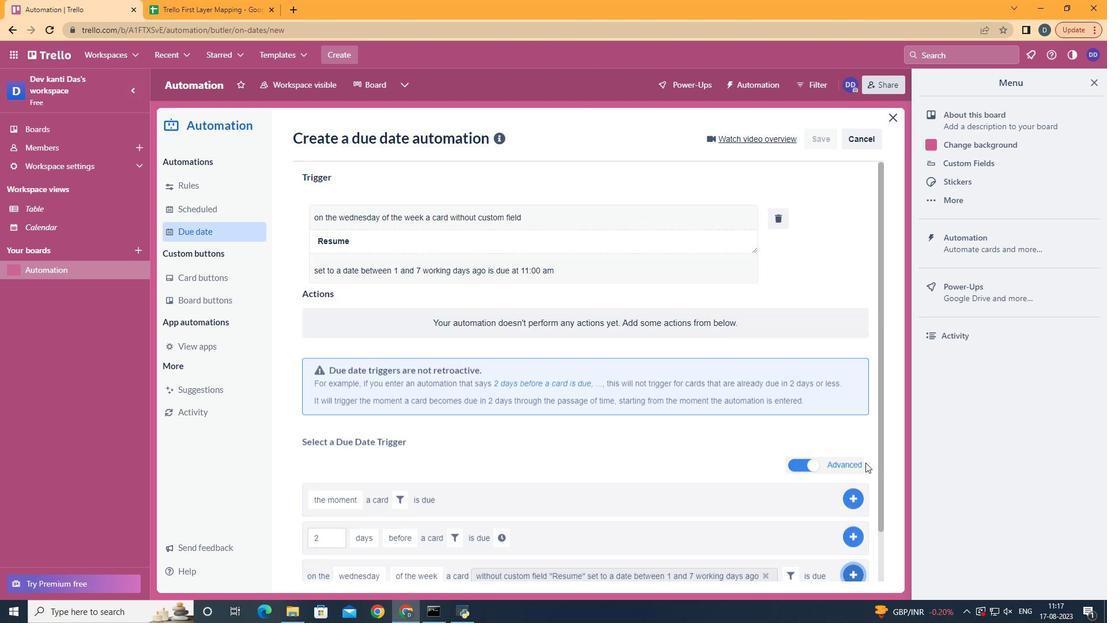 
